 Task: Create in the project ByteCode in Backlog an issue 'Design and implement a disaster recovery plan for an organization's IT infrastructure', assign it to team member softage.4@softage.net and change the status to IN PROGRESS. Create in the project ByteCode in Backlog an issue 'Develop a new online booking system for a hotel or resort', assign it to team member softage.1@softage.net and change the status to IN PROGRESS
Action: Mouse moved to (252, 71)
Screenshot: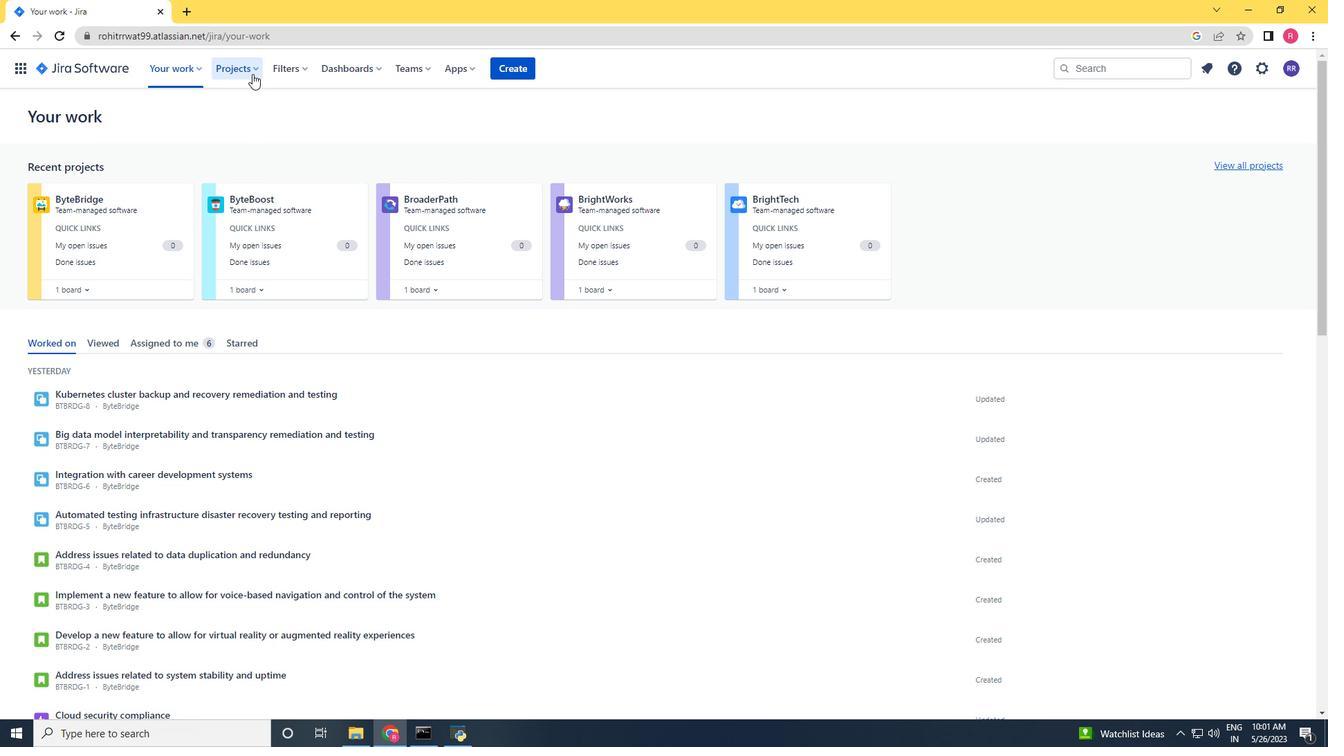 
Action: Mouse pressed left at (252, 71)
Screenshot: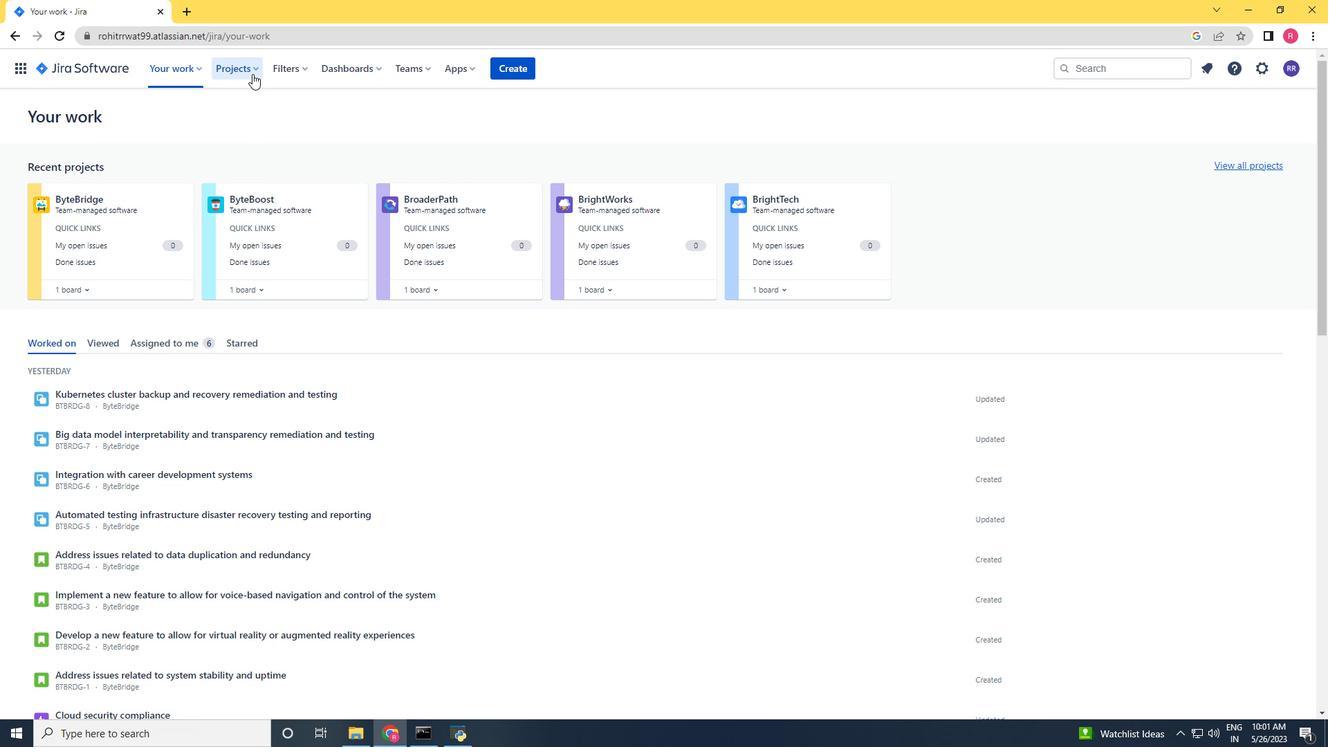 
Action: Mouse moved to (273, 138)
Screenshot: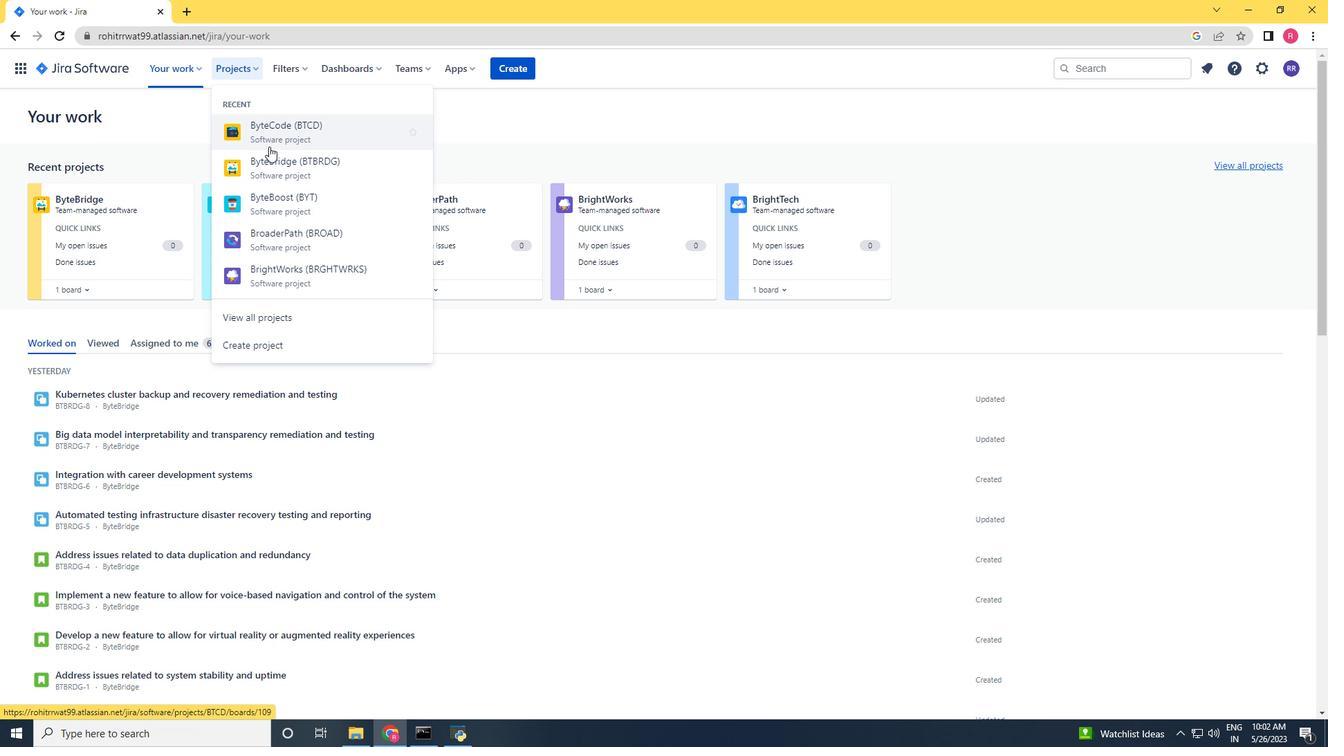 
Action: Mouse pressed left at (273, 138)
Screenshot: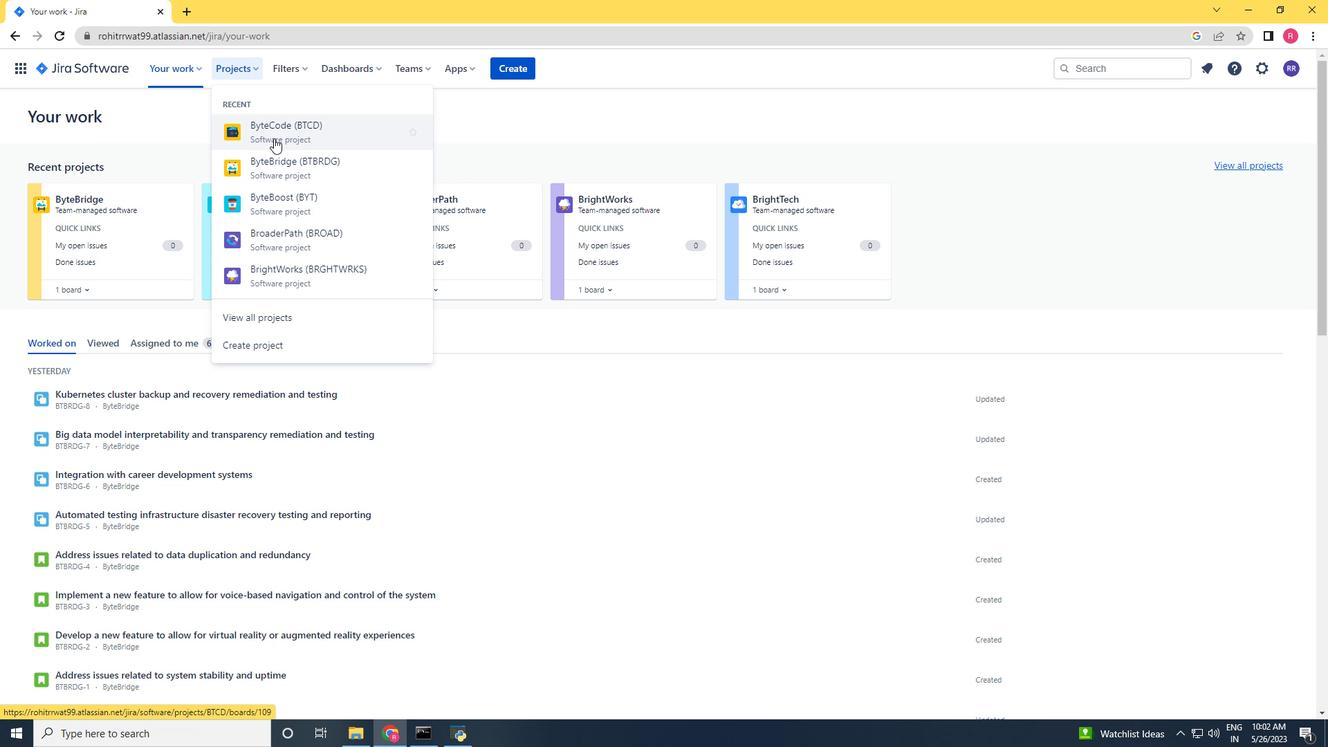 
Action: Mouse moved to (78, 210)
Screenshot: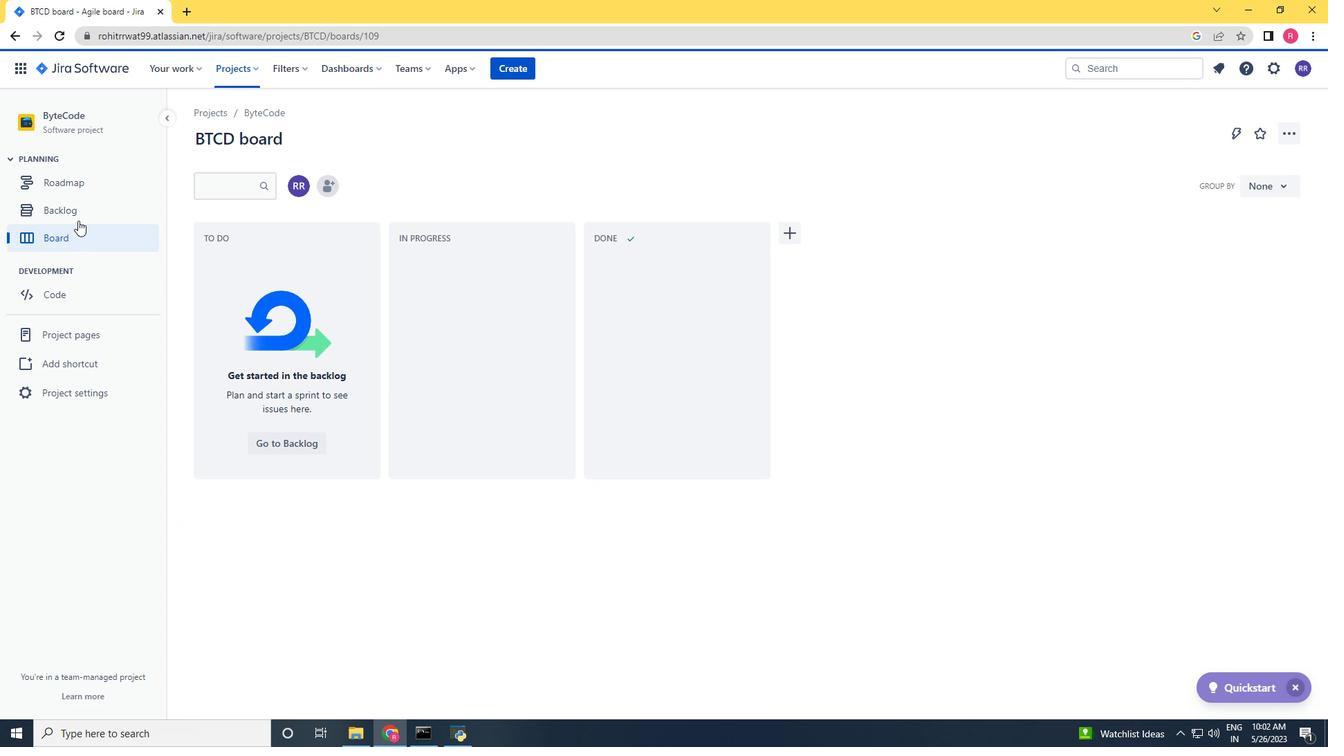 
Action: Mouse pressed left at (78, 210)
Screenshot: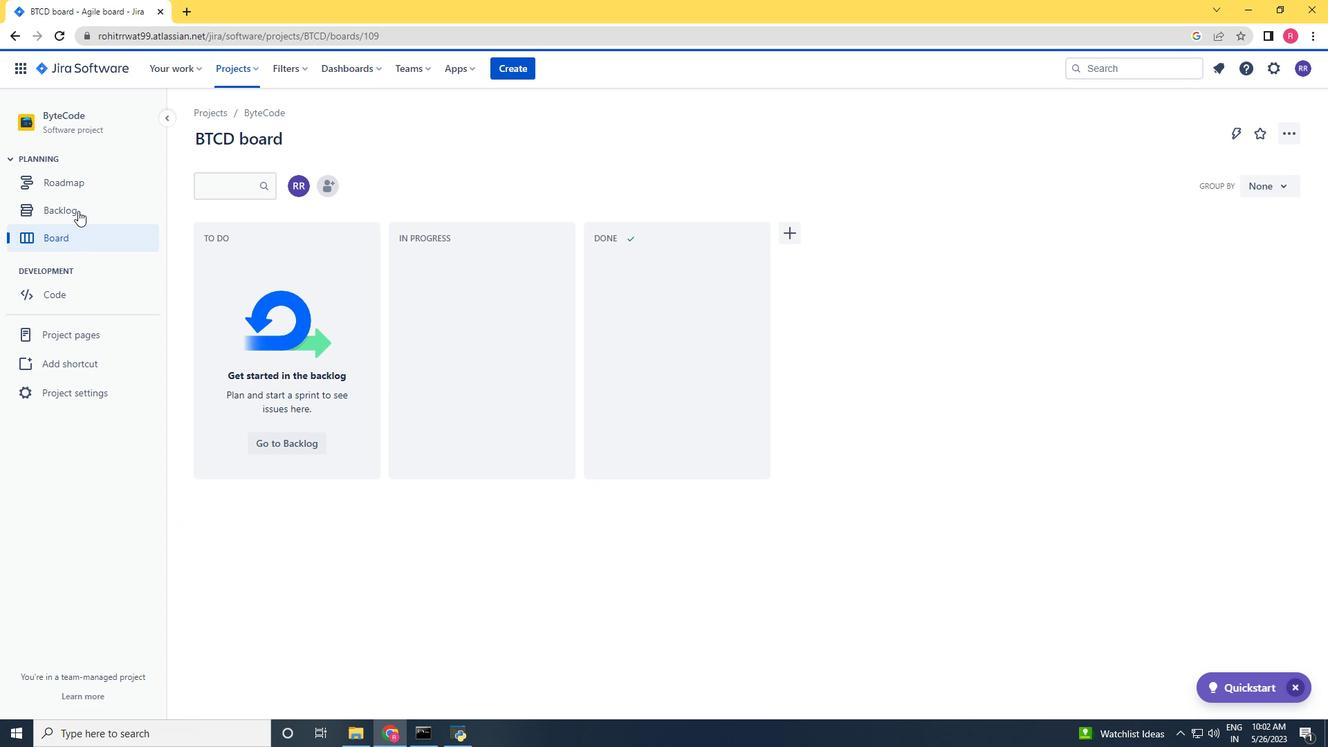 
Action: Mouse moved to (350, 538)
Screenshot: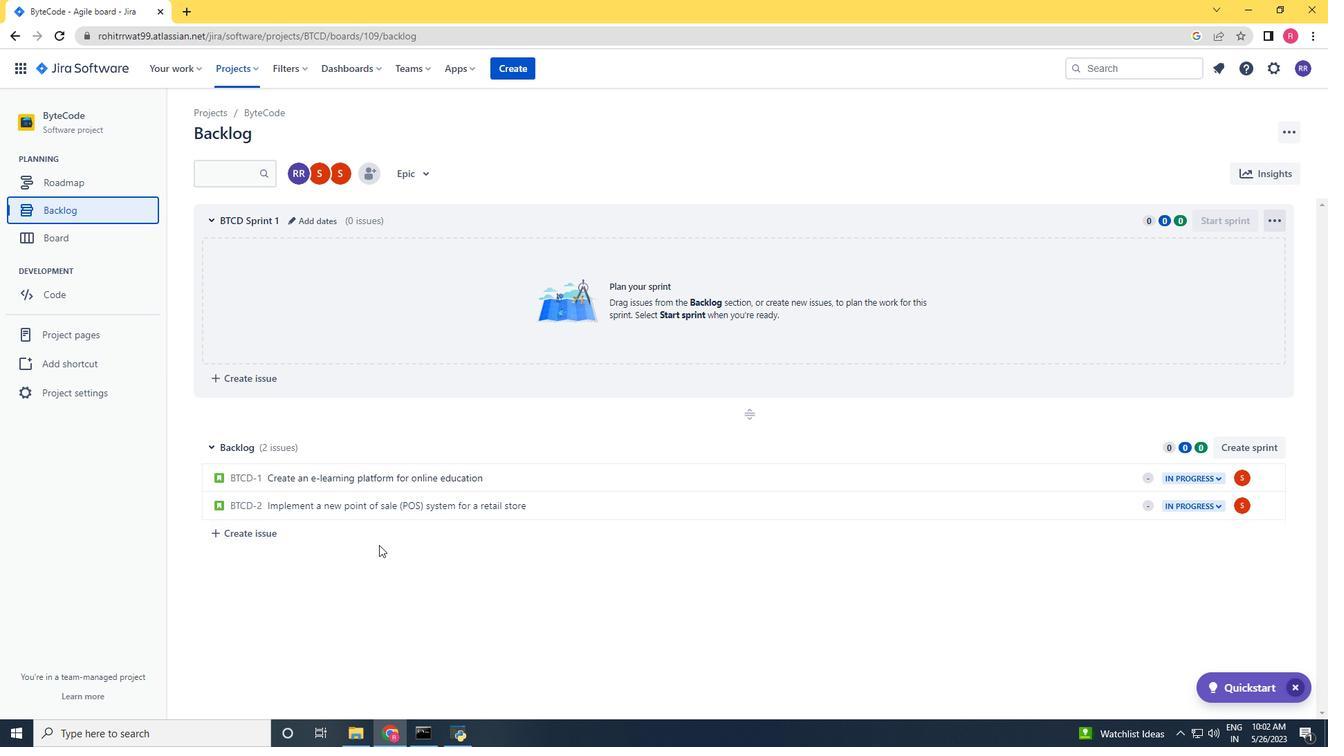 
Action: Mouse pressed left at (350, 538)
Screenshot: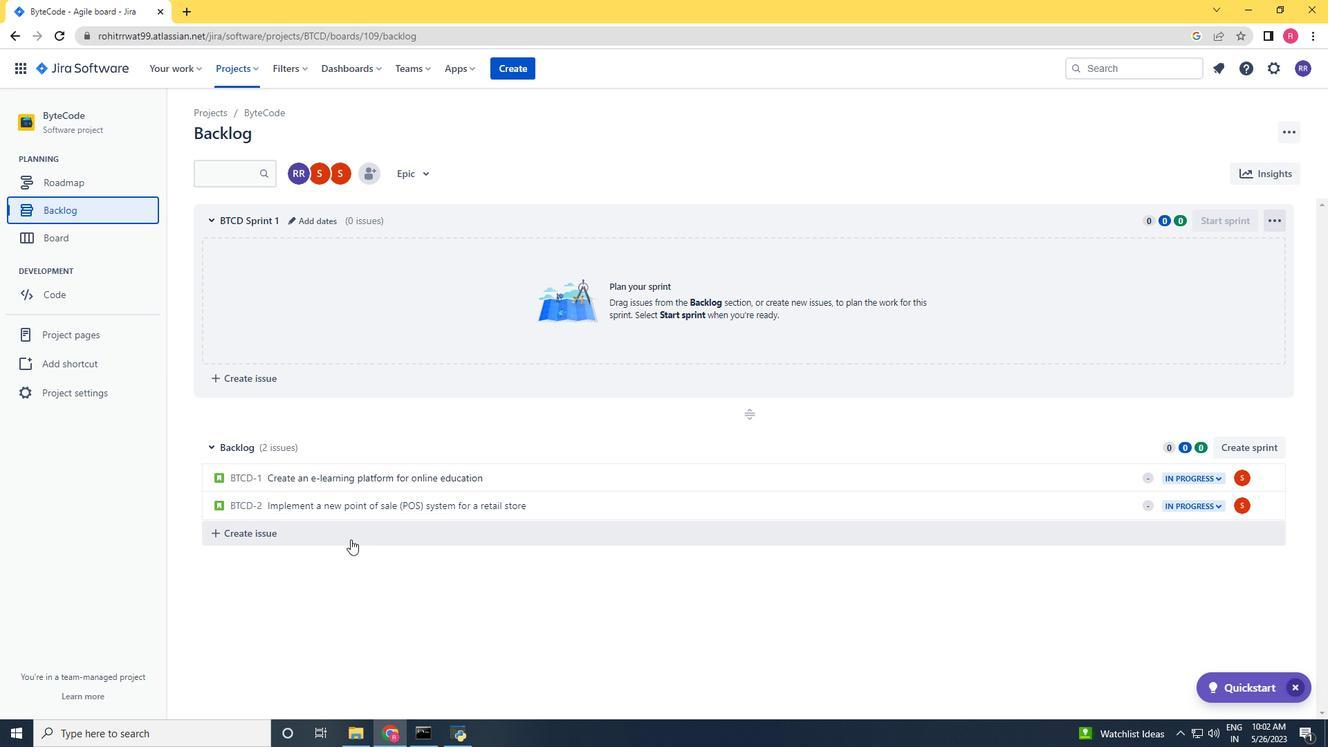 
Action: Key pressed <Key.shift><Key.shift><Key.shift><Key.shift>Ded<Key.backspace><Key.backspace>s=esing<Key.backspace><Key.backspace><Key.backspace><Key.backspace><Key.backspace><Key.backspace><Key.backspace>esih<Key.backspace>gn<Key.space>and<Key.space>implemrnt<Key.space><Key.backspace><Key.backspace><Key.backspace><Key.backspace>ent<Key.space>a<Key.space>de<Key.backspace>isaster<Key.space>
Screenshot: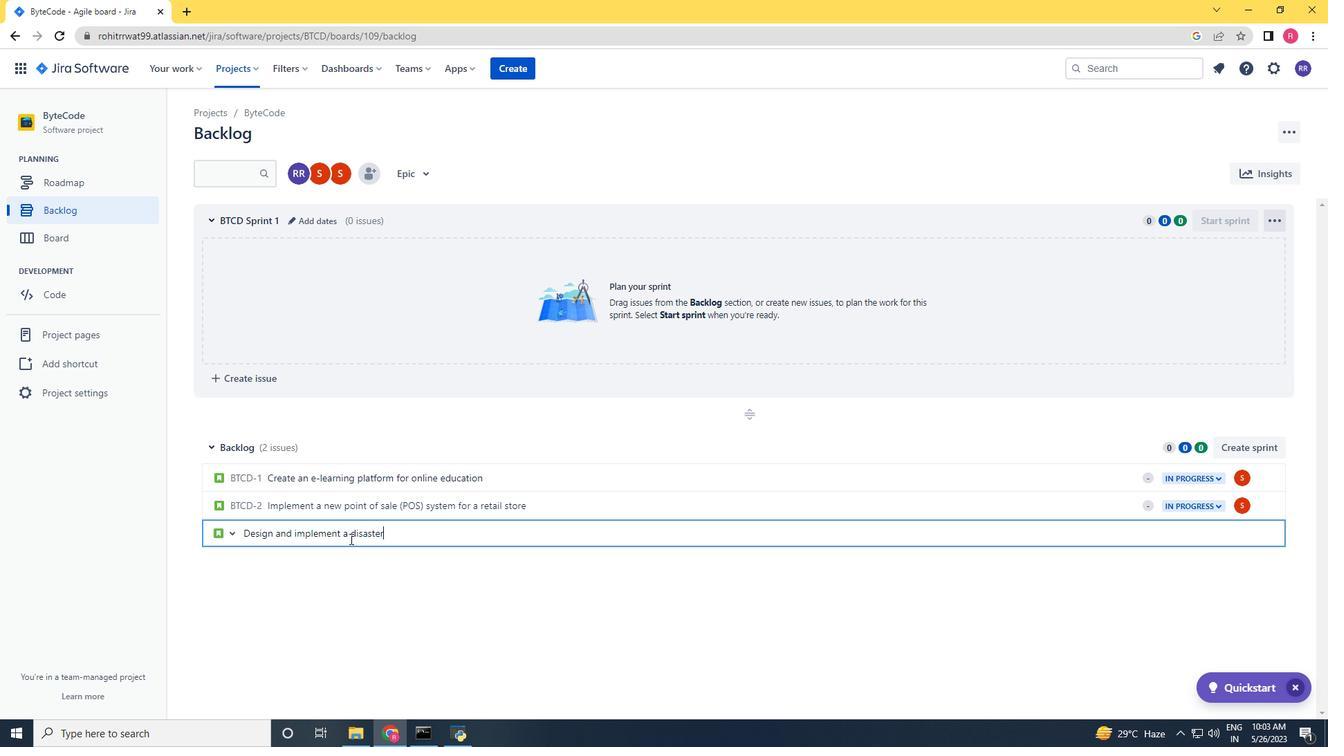 
Action: Mouse moved to (404, 360)
Screenshot: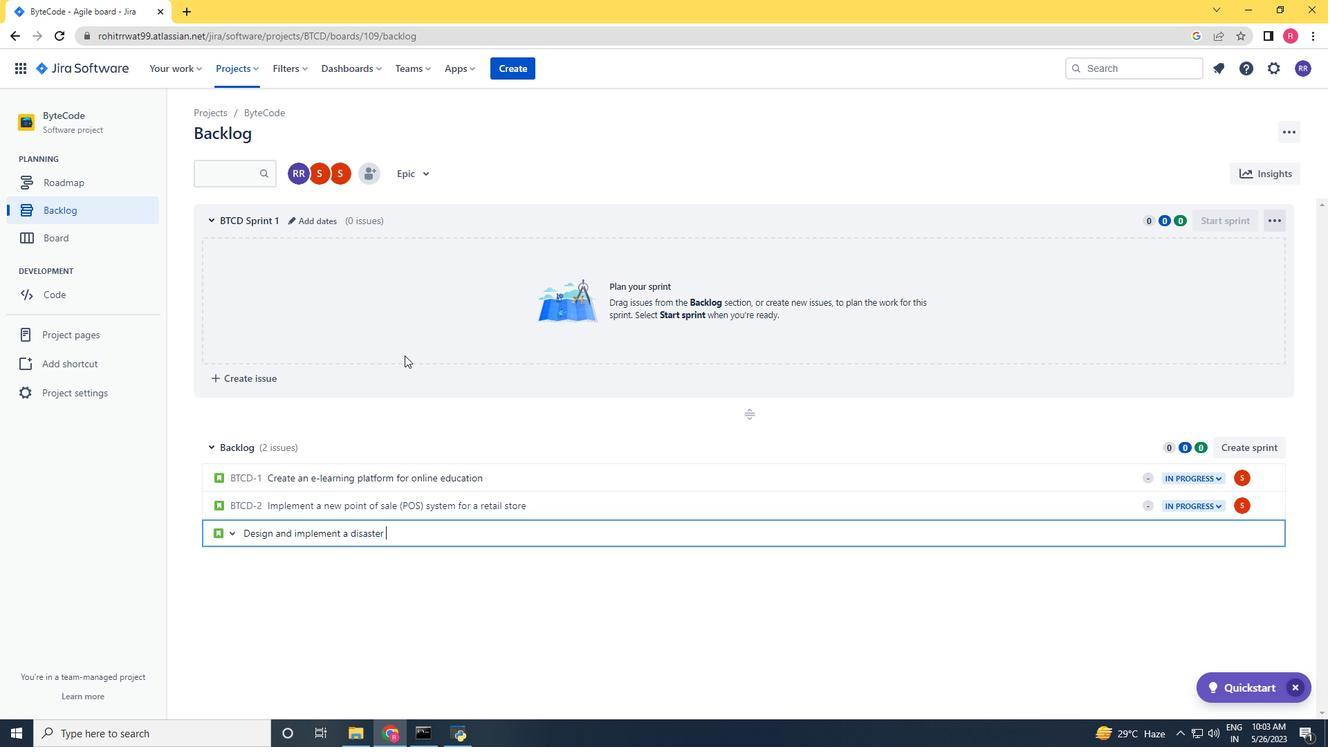
Action: Key pressed recovery<Key.space>plan<Key.space>for<Key.space>an<Key.space>organization<Key.space><Key.backspace>'s<Key.space><Key.shift_r>IT<Key.space>ibf<Key.backspace><Key.backspace>nfrastructure<Key.space><Key.enter><Key.enter>
Screenshot: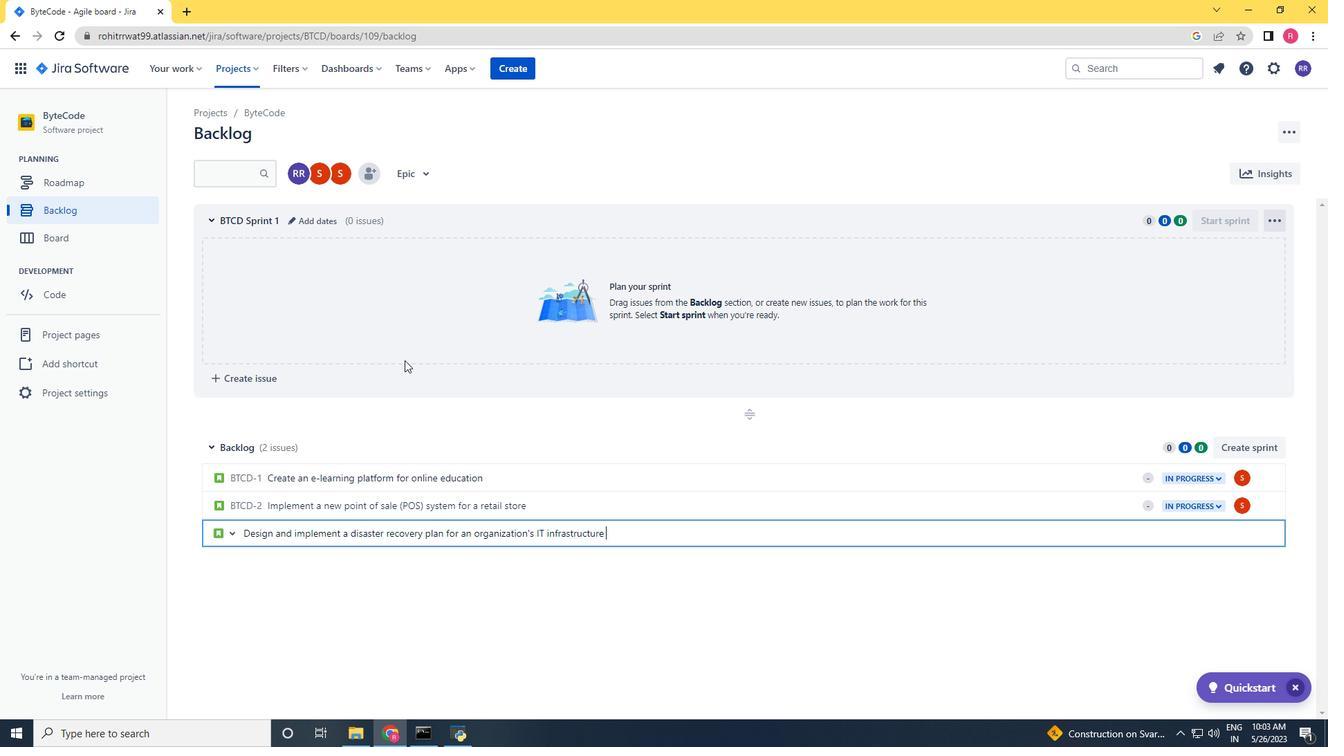 
Action: Mouse moved to (1197, 532)
Screenshot: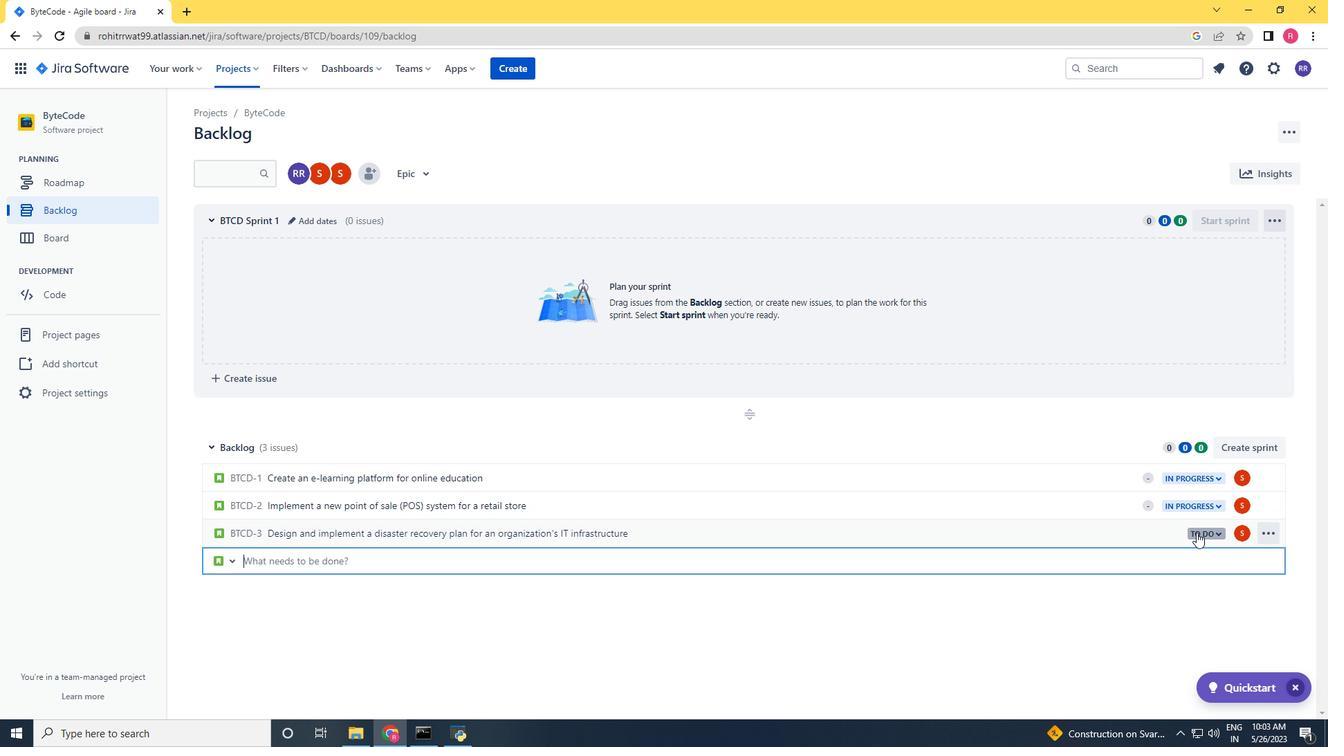 
Action: Mouse pressed left at (1197, 532)
Screenshot: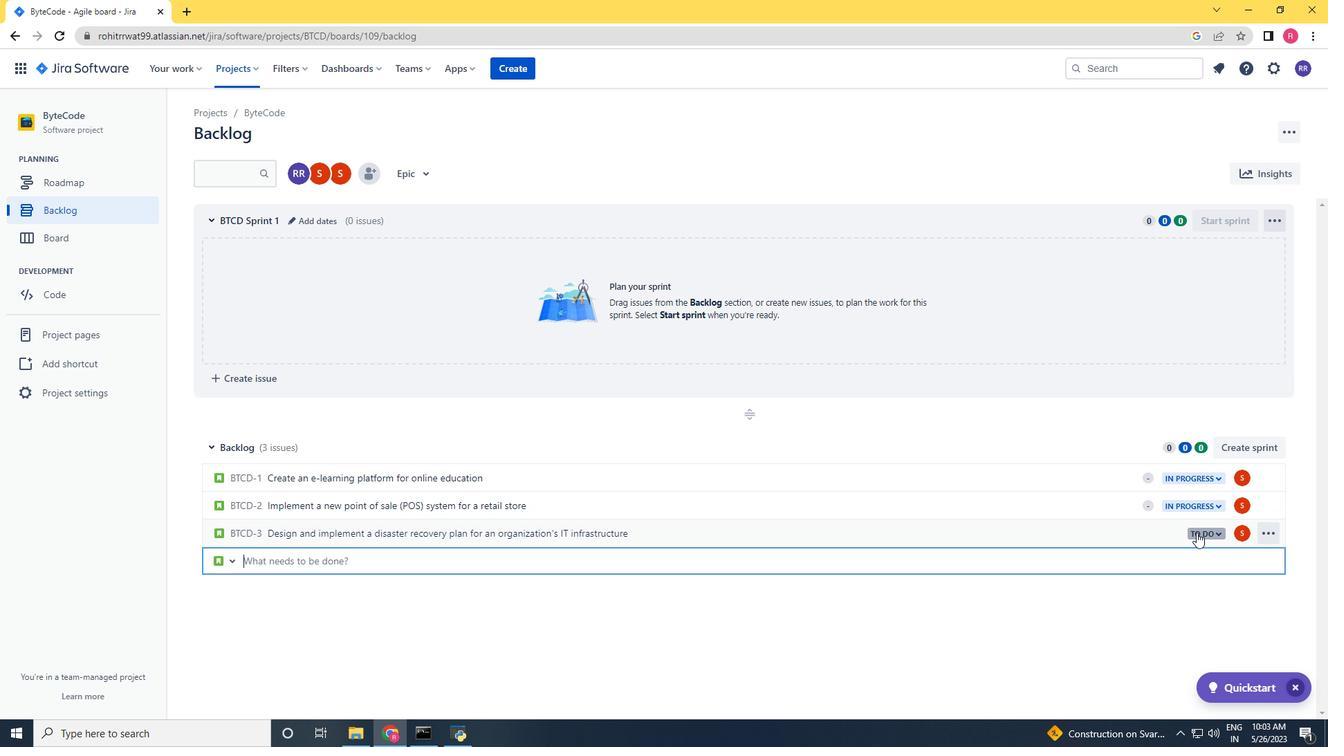 
Action: Mouse moved to (1139, 552)
Screenshot: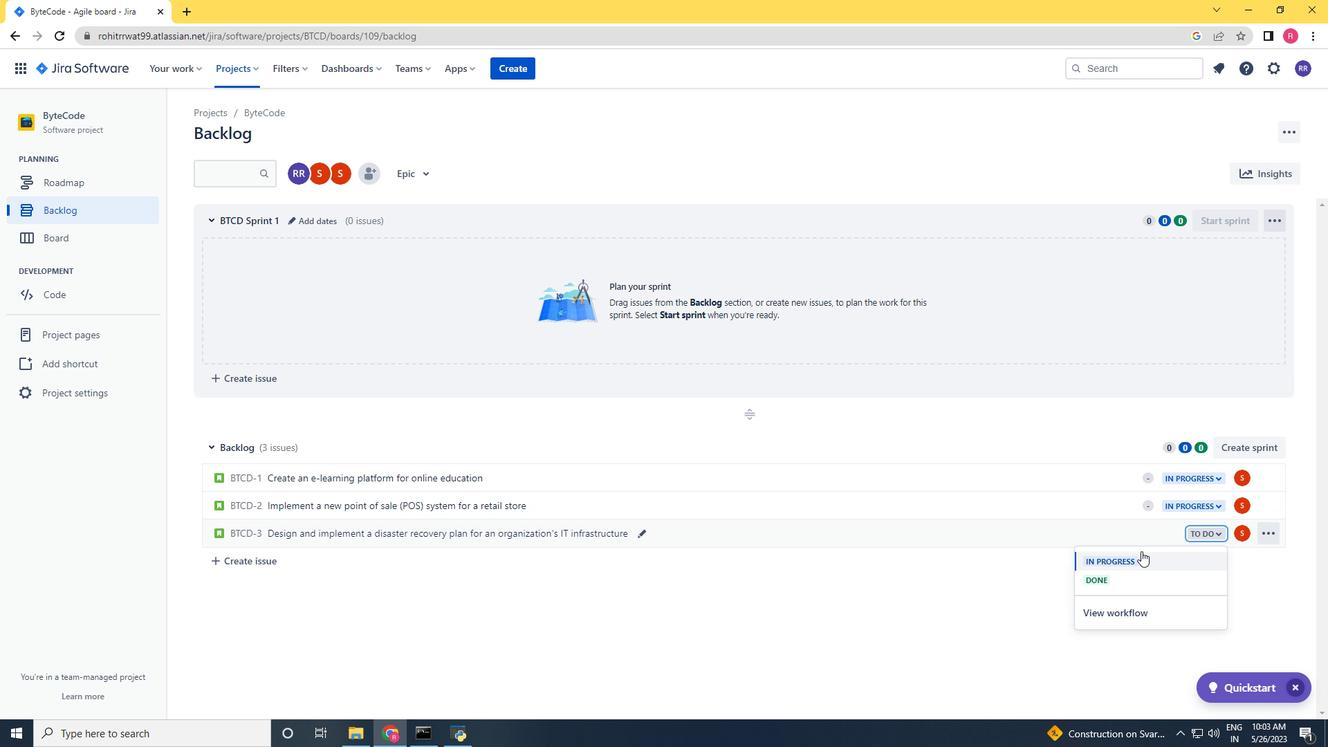 
Action: Mouse pressed left at (1139, 552)
Screenshot: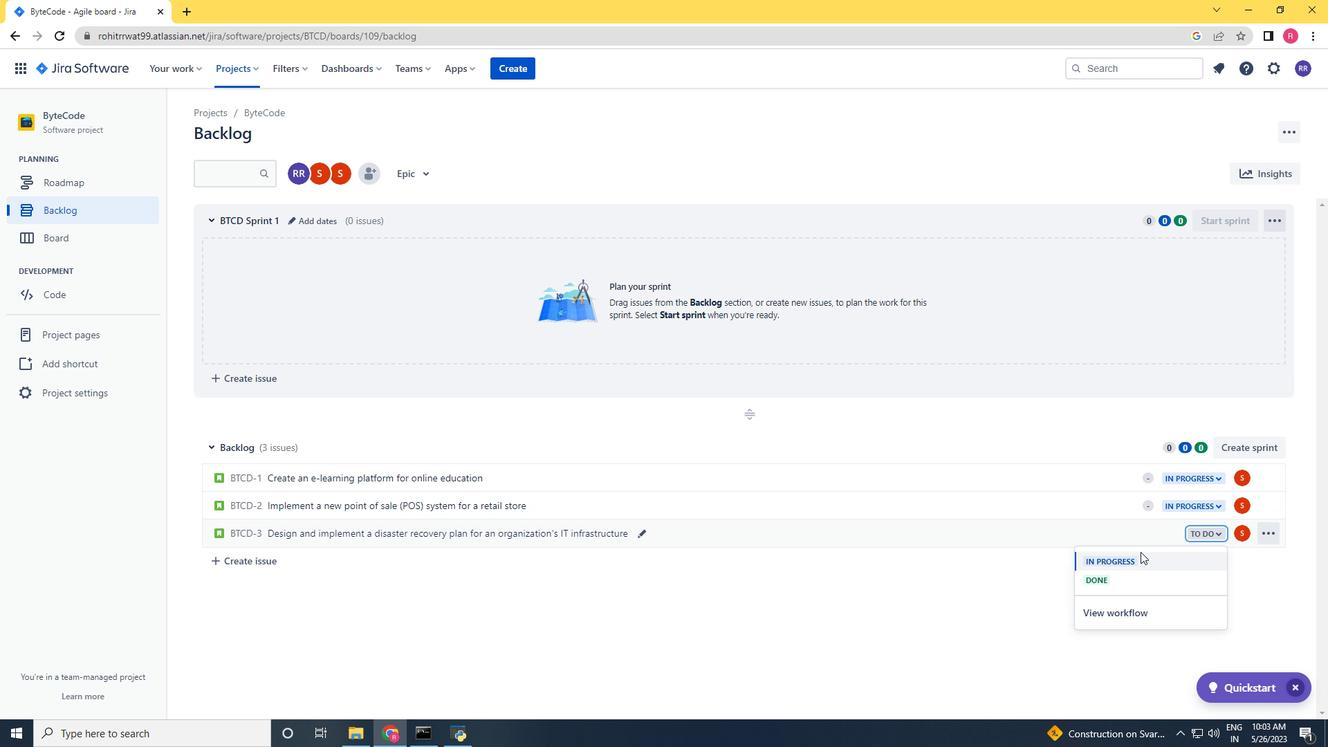 
Action: Mouse moved to (601, 567)
Screenshot: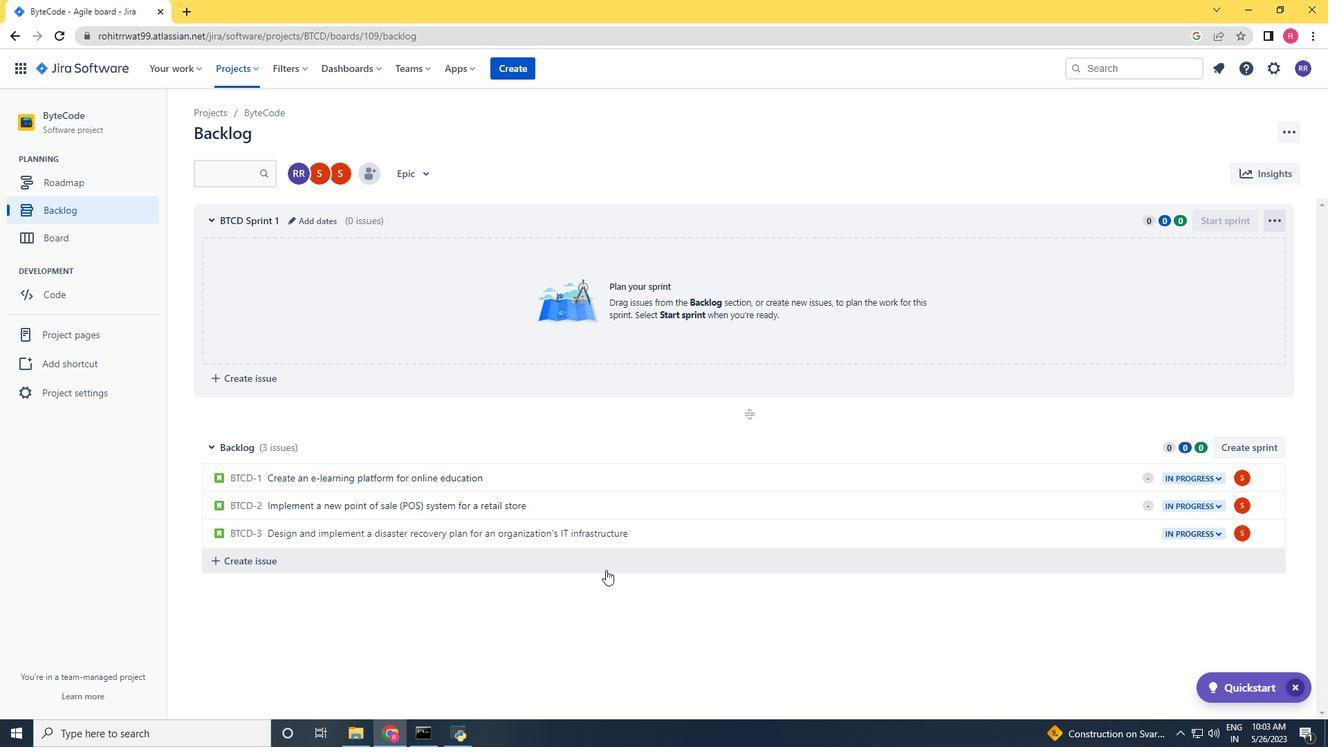 
Action: Mouse pressed left at (601, 567)
Screenshot: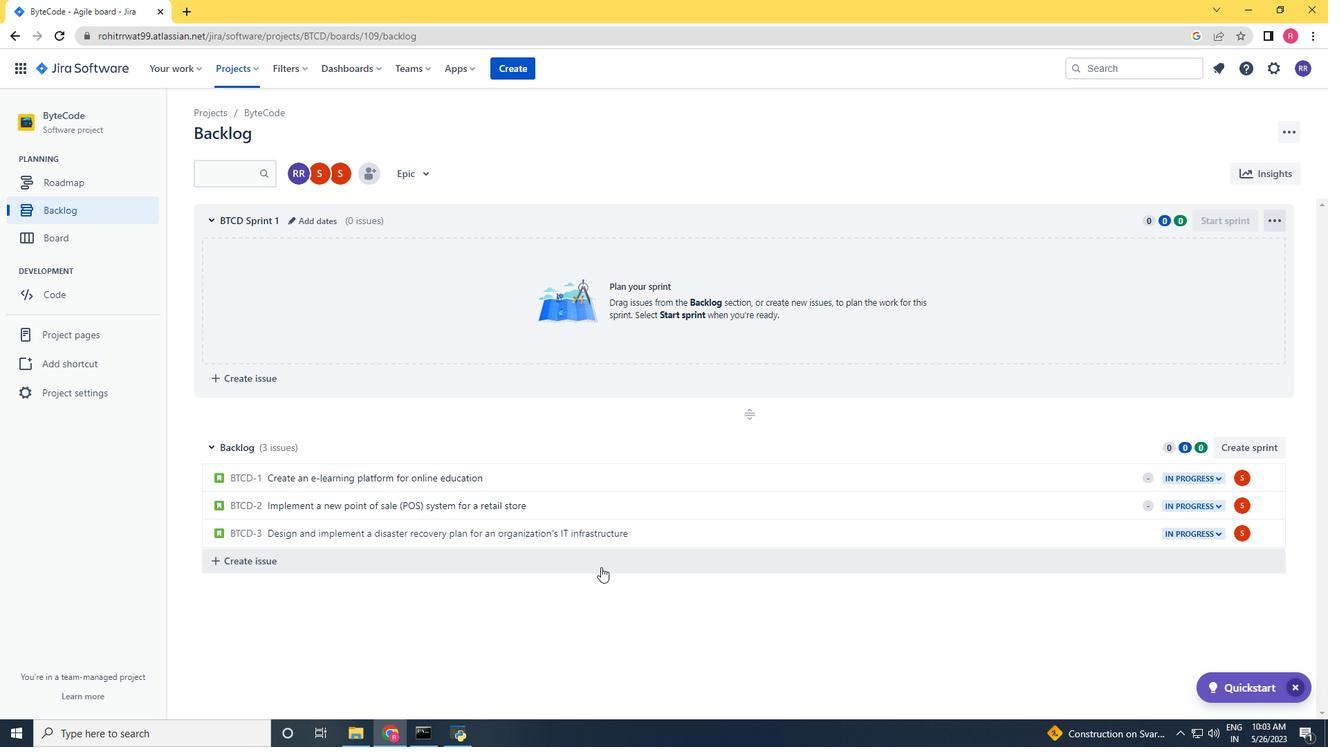 
Action: Key pressed <Key.shift><Key.shift><Key.shift><Key.shift><Key.shift><Key.shift><Key.shift><Key.shift><Key.shift>Develop<Key.space>a<Key.space>new<Key.space>online<Key.space>booking<Key.space>system<Key.space>for<Key.space>a<Key.space>hotel<Key.space>or<Key.space>resort<Key.space><Key.enter><Key.enter>
Screenshot: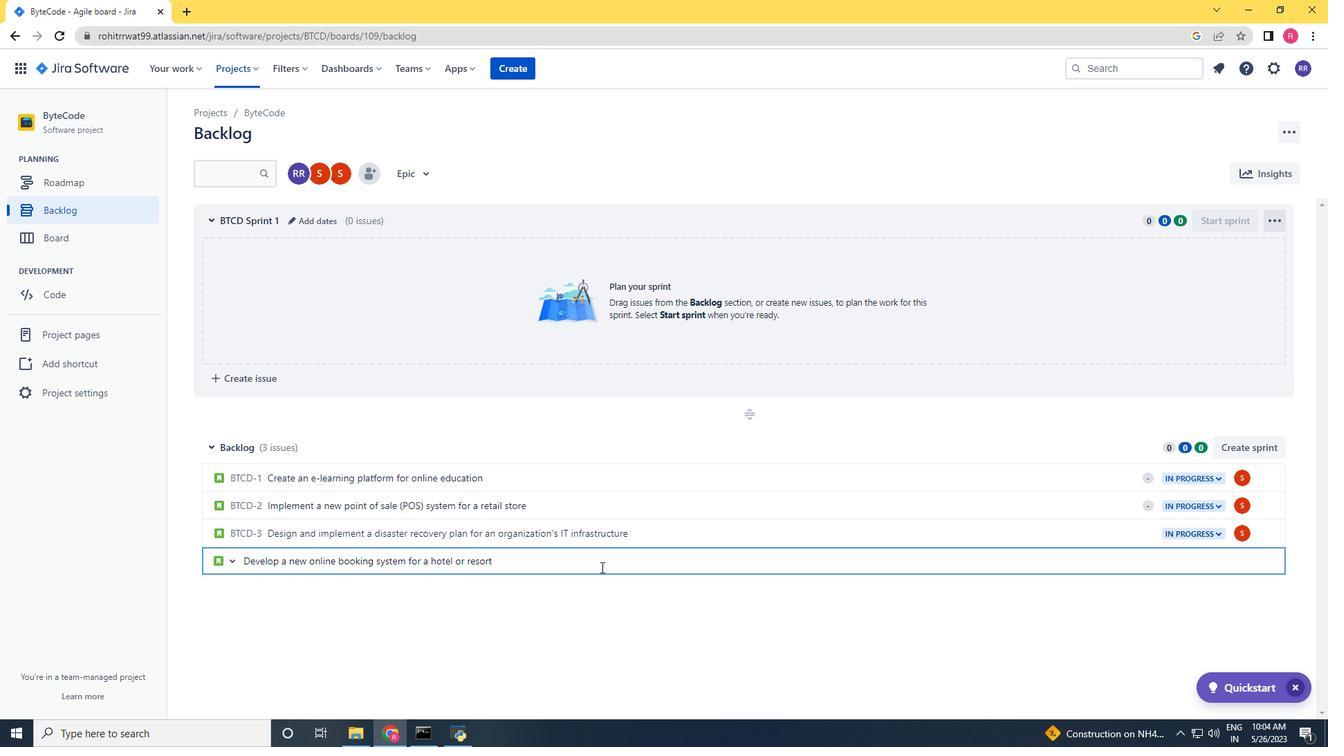 
Action: Mouse scrolled (601, 567) with delta (0, 0)
Screenshot: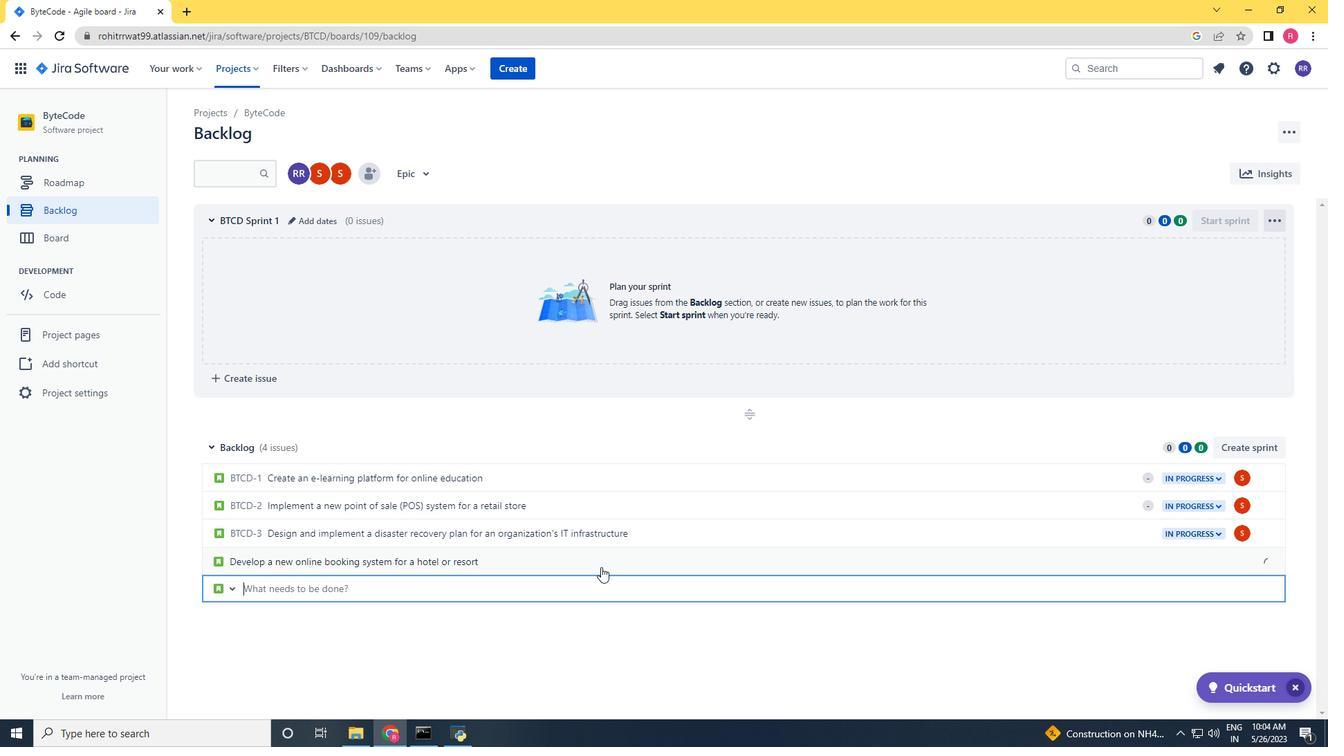 
Action: Mouse scrolled (601, 567) with delta (0, 0)
Screenshot: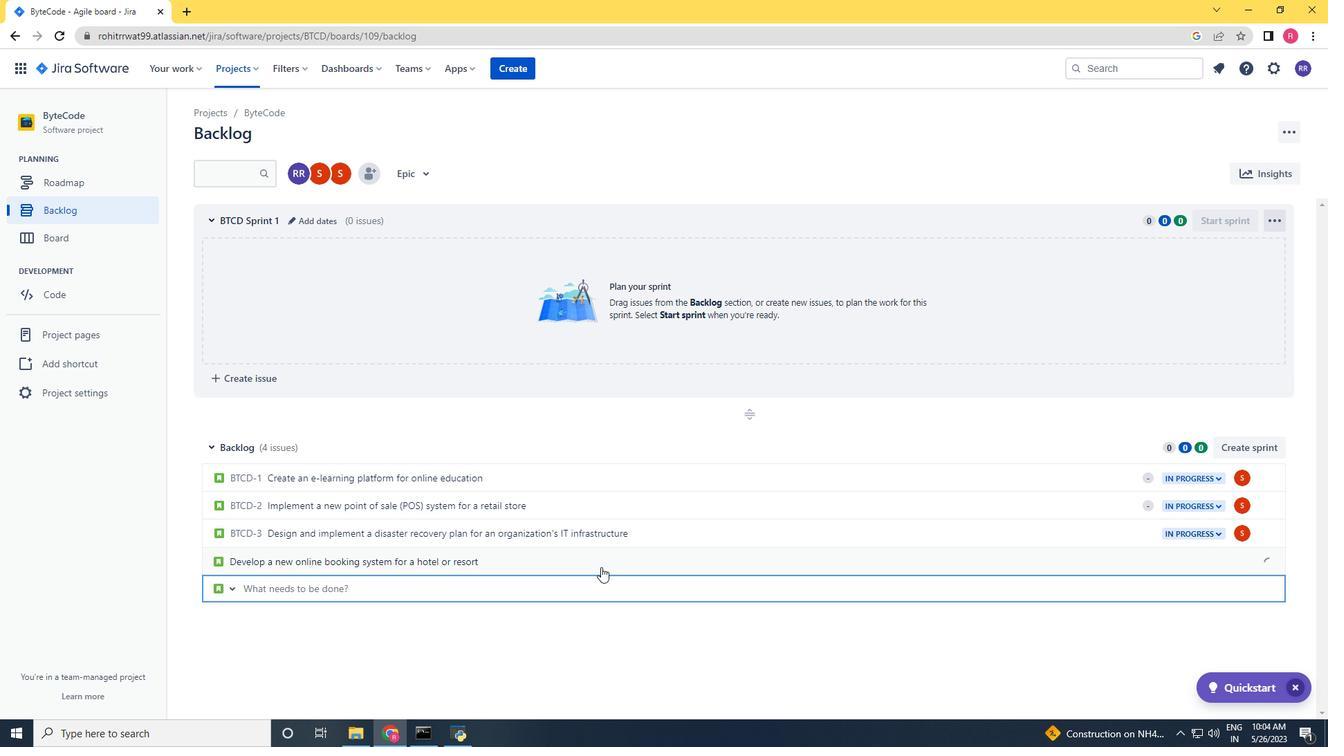 
Action: Mouse scrolled (601, 567) with delta (0, 0)
Screenshot: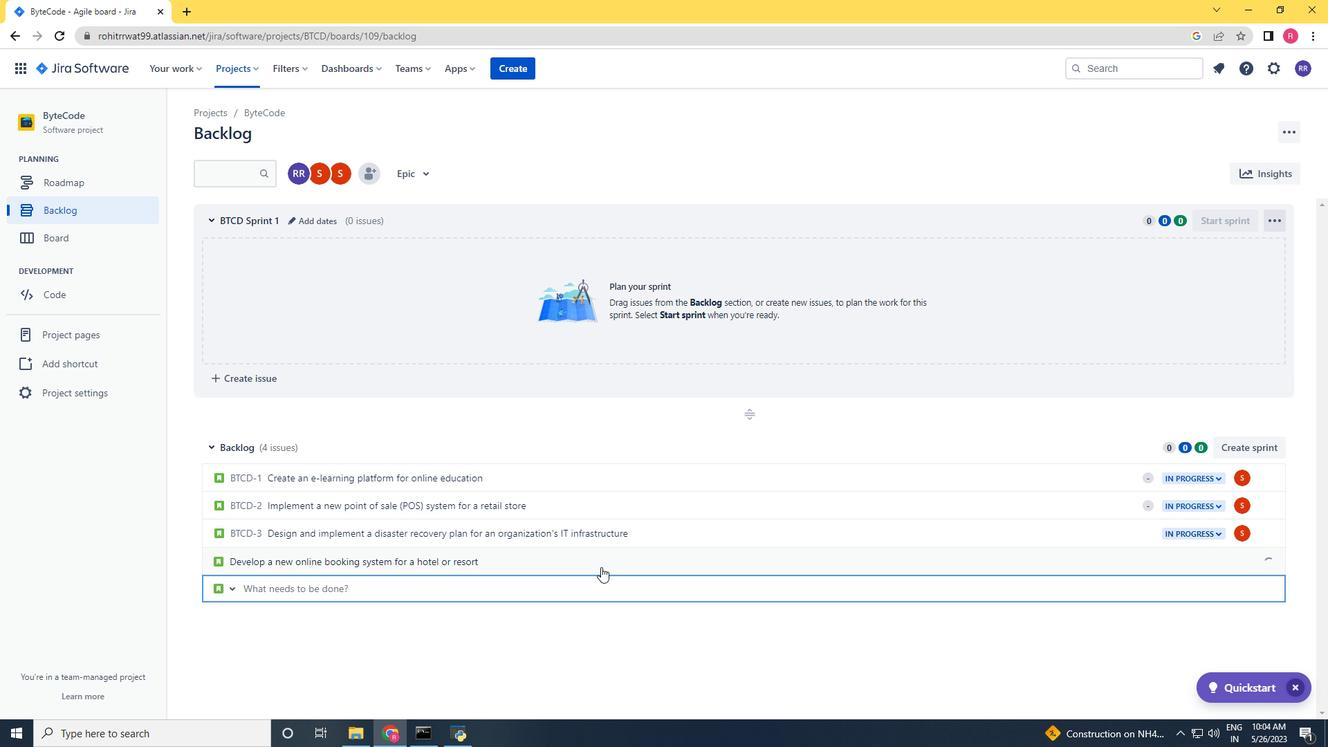 
Action: Mouse moved to (843, 683)
Screenshot: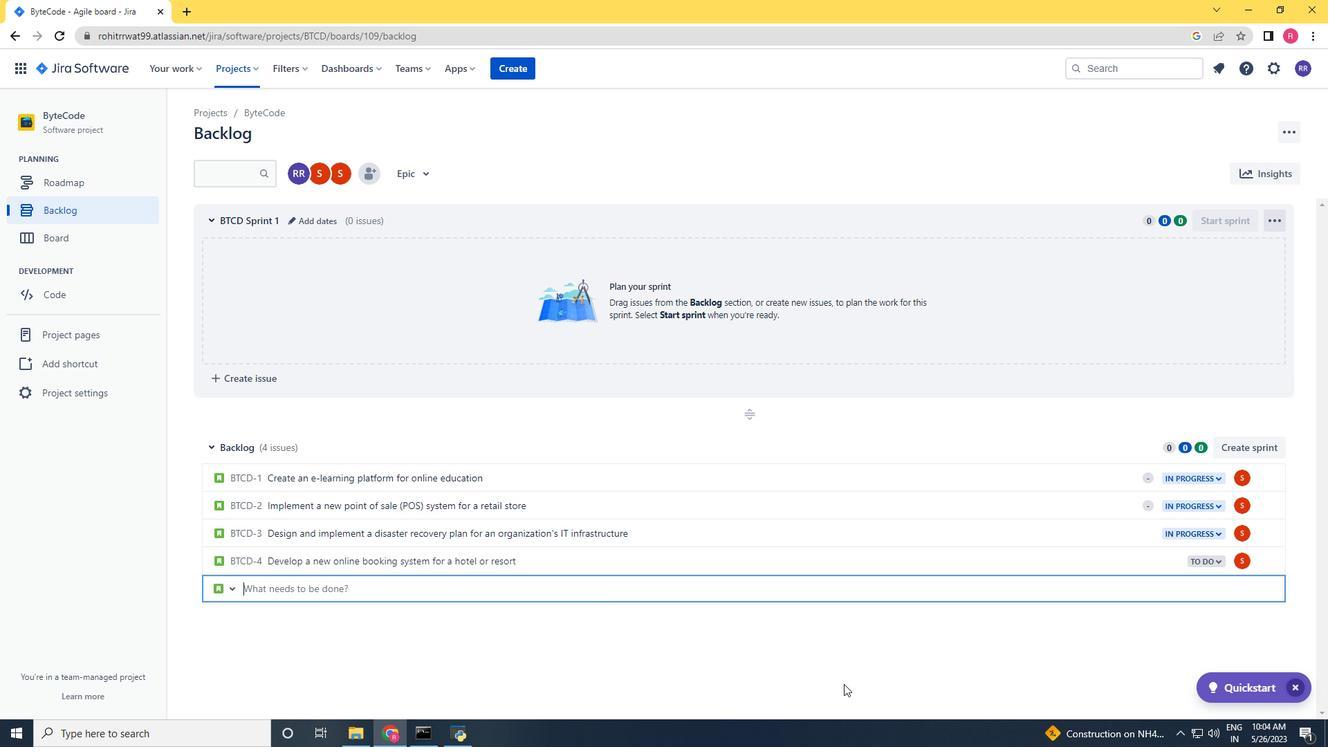 
